 Task: Change the scale to a "Fit to page" in print settings.
Action: Mouse moved to (42, 78)
Screenshot: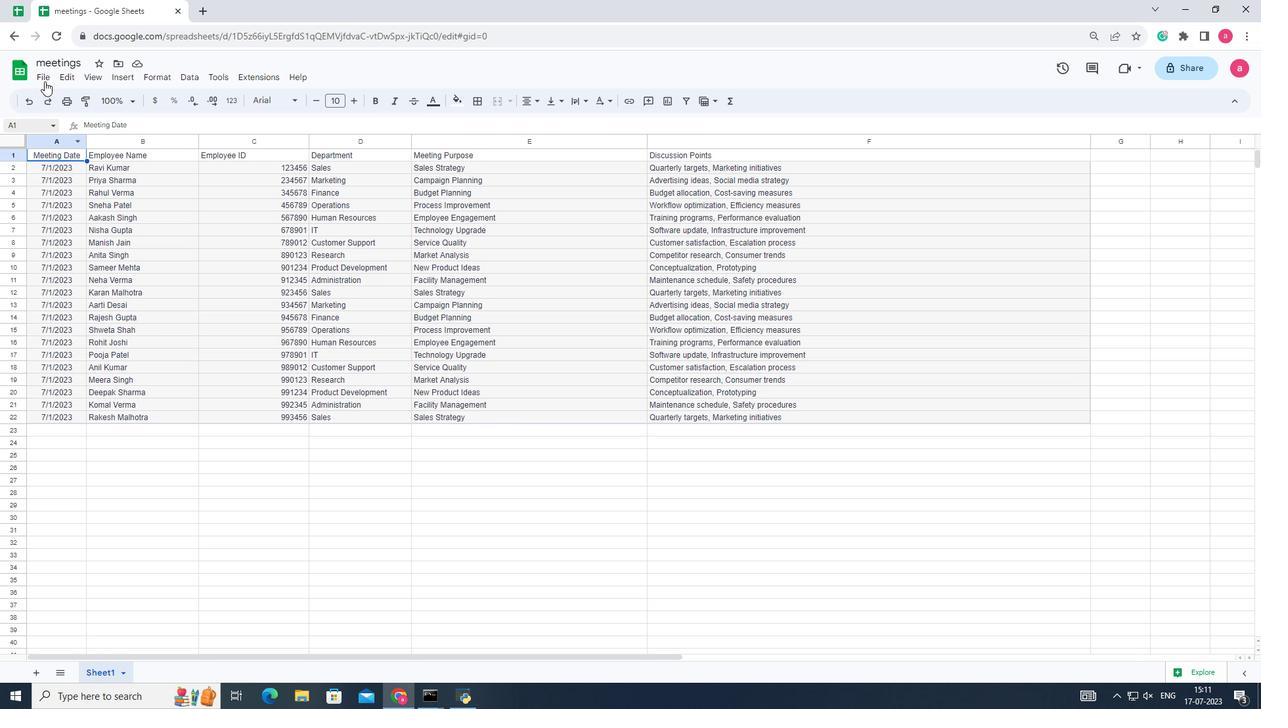 
Action: Mouse pressed left at (42, 78)
Screenshot: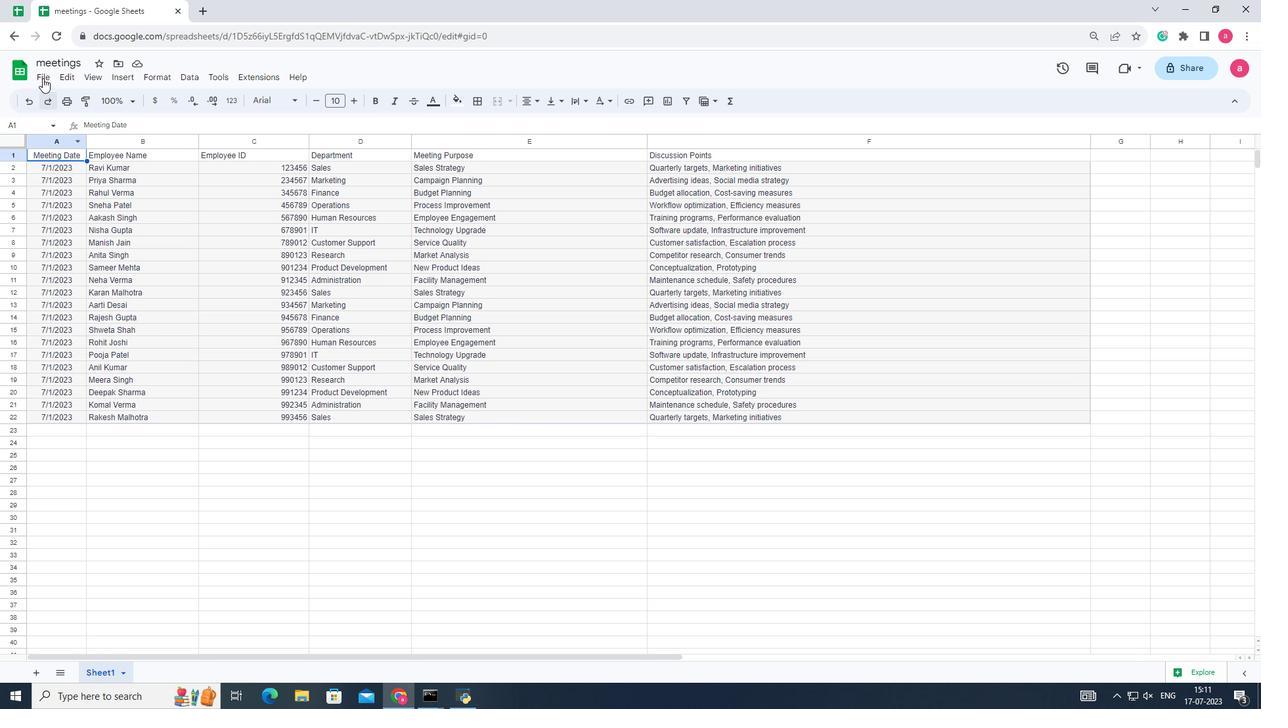 
Action: Mouse moved to (88, 427)
Screenshot: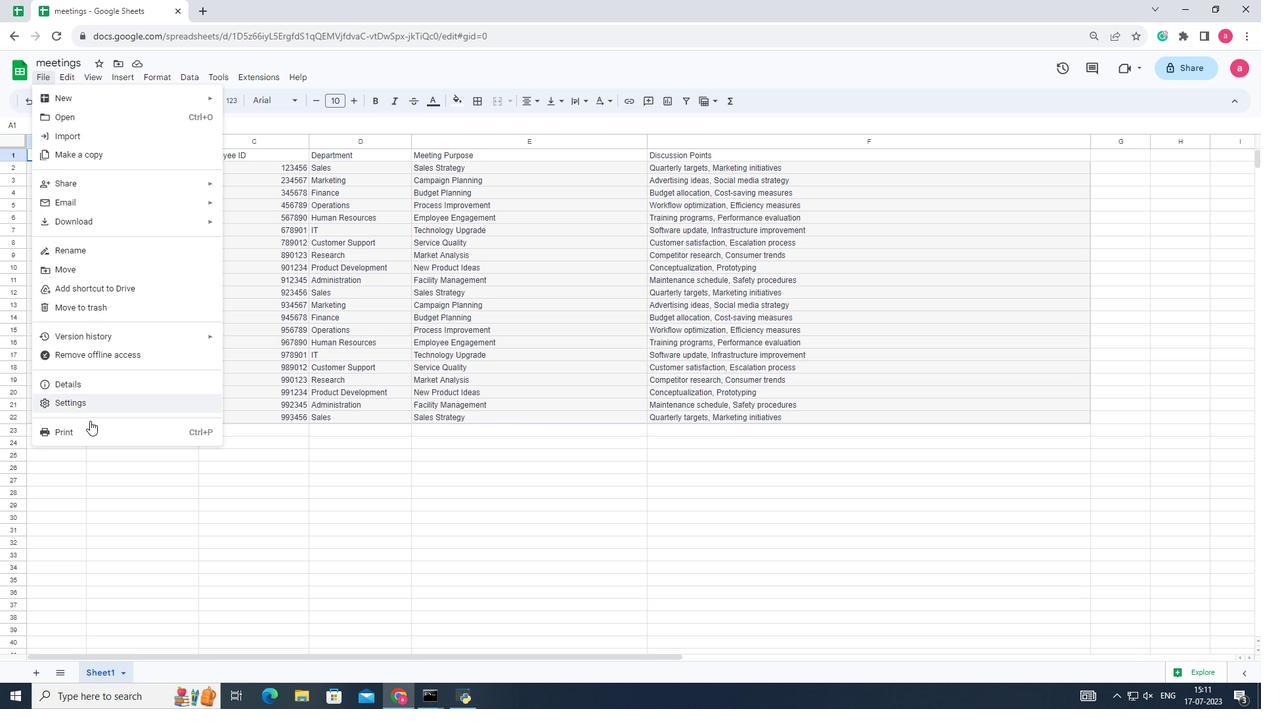 
Action: Mouse pressed left at (88, 427)
Screenshot: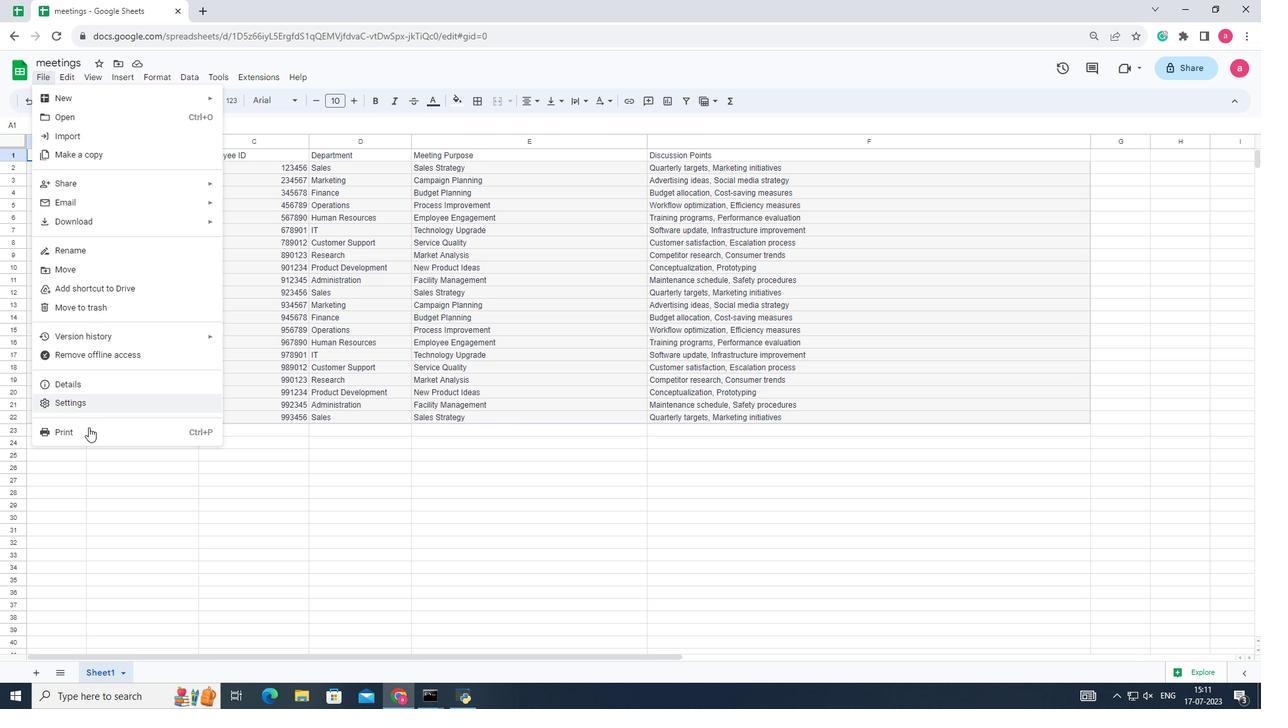 
Action: Mouse moved to (1117, 265)
Screenshot: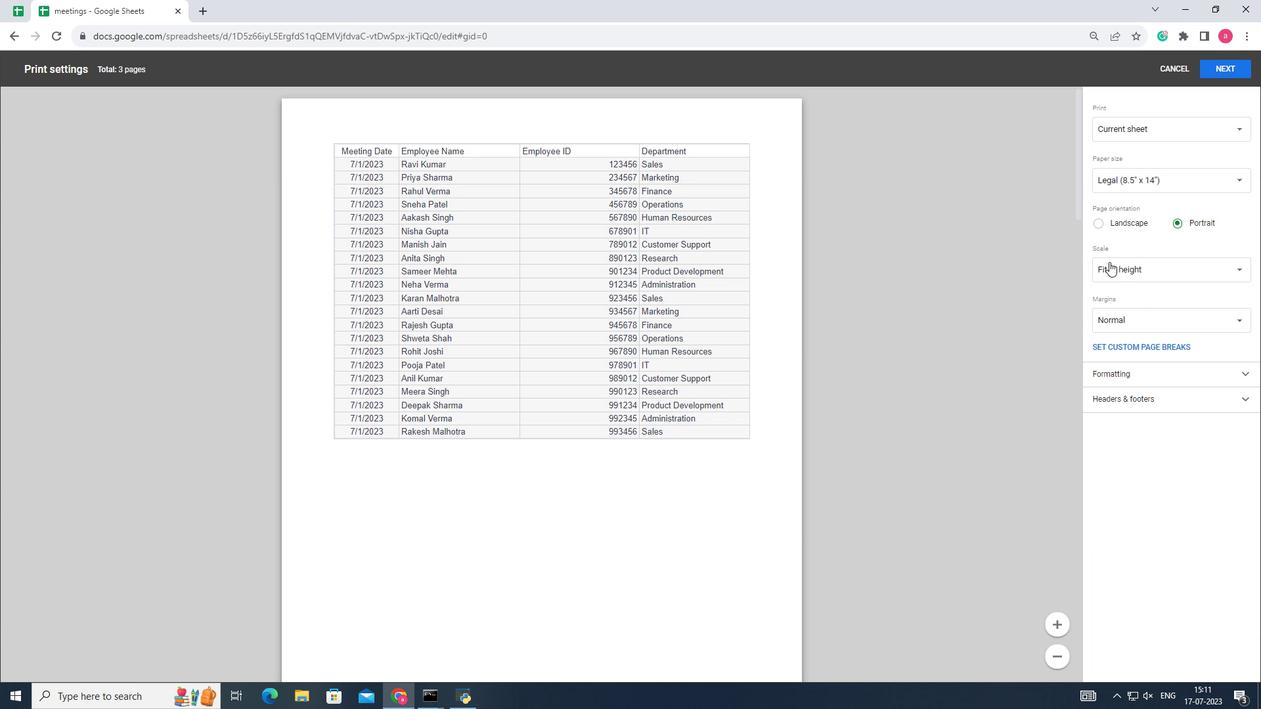 
Action: Mouse pressed left at (1117, 265)
Screenshot: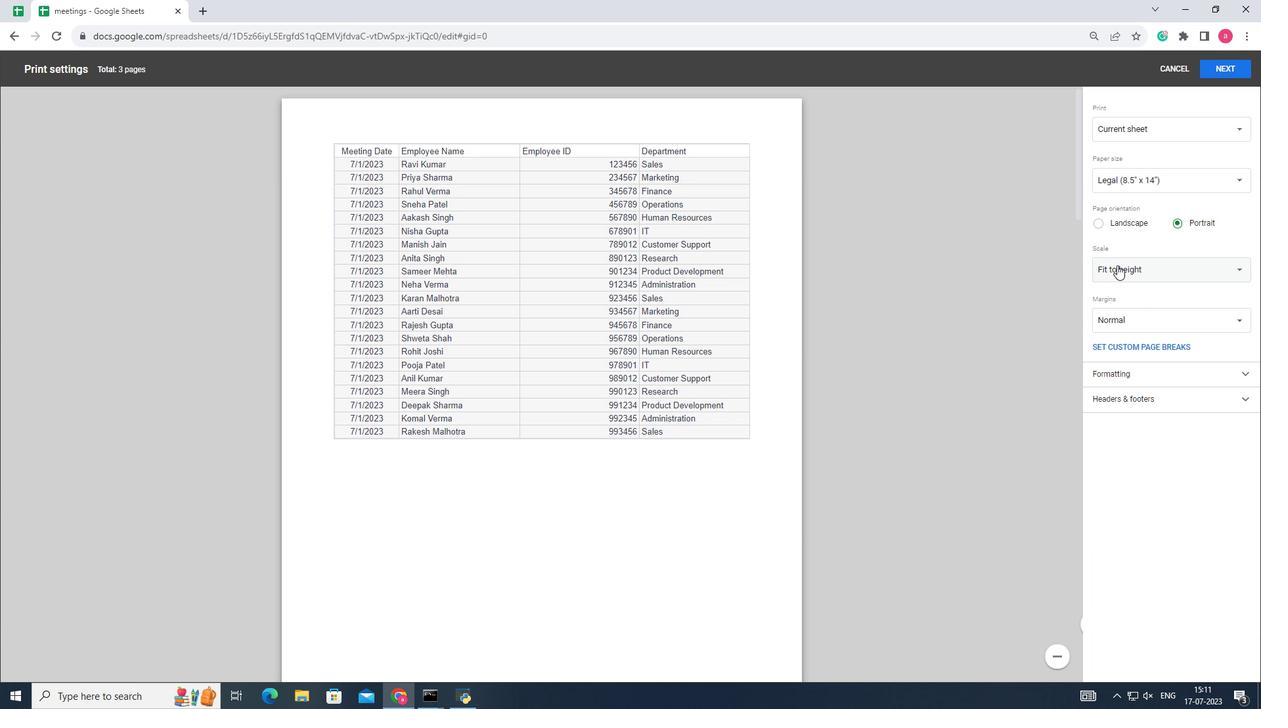 
Action: Mouse moved to (1122, 287)
Screenshot: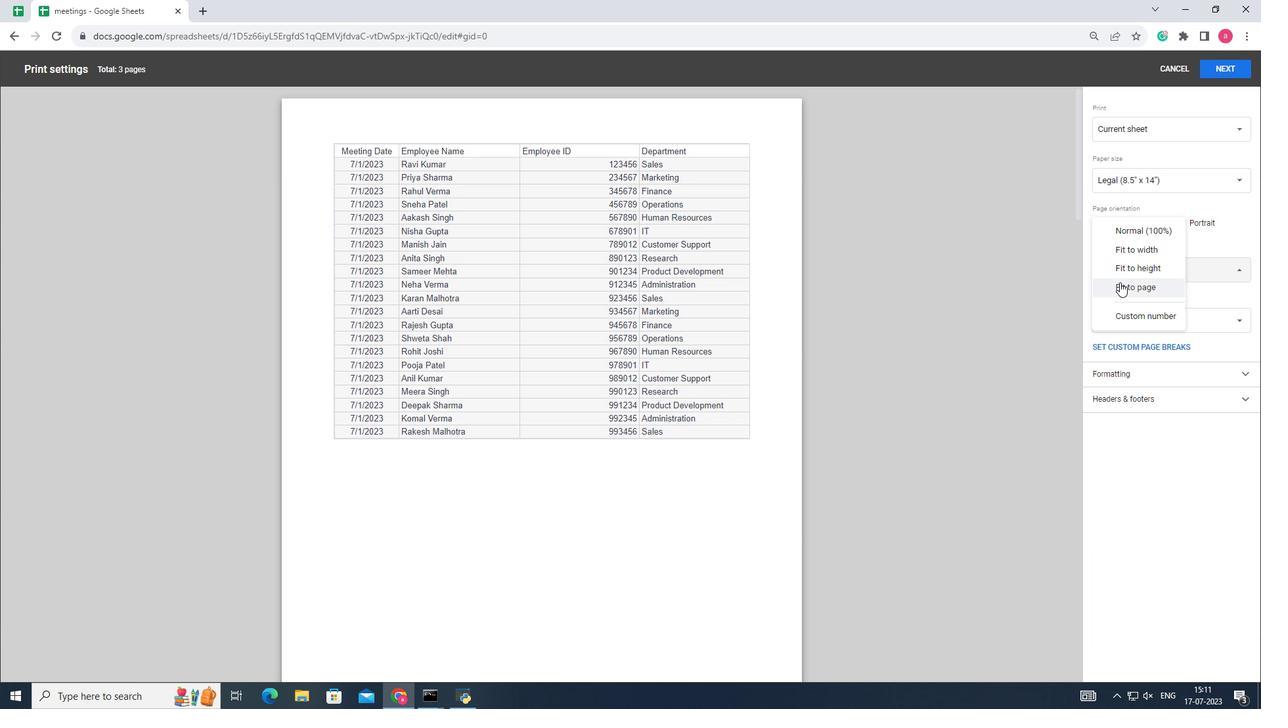 
Action: Mouse pressed left at (1122, 287)
Screenshot: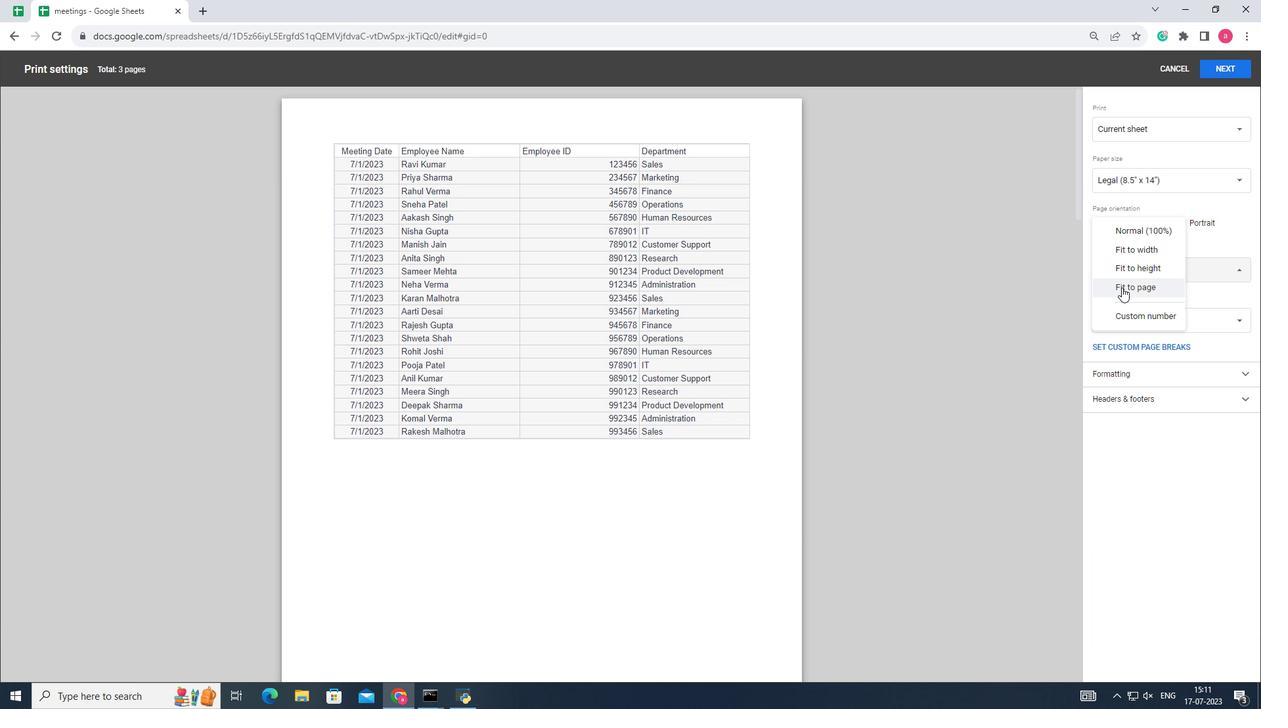 
Action: Mouse moved to (828, 278)
Screenshot: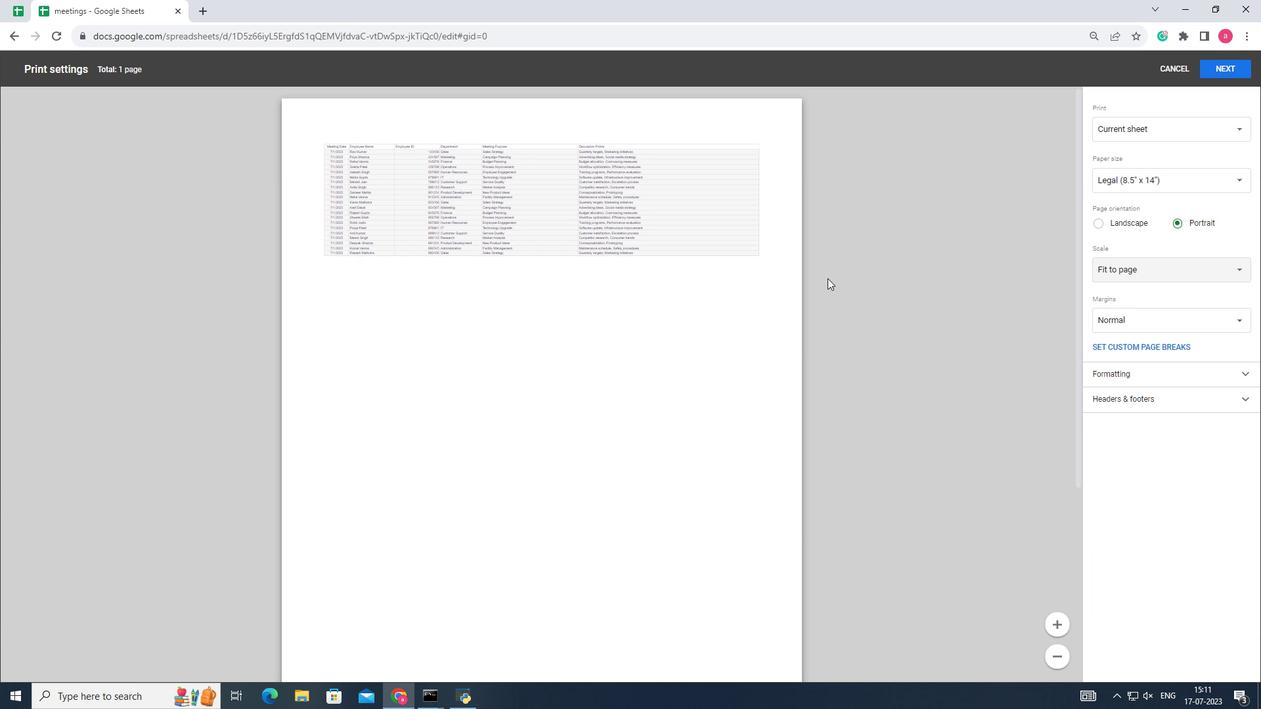 
